 Task: Search for emails with attachment 'homeforyou' from 'Sandeep' and move them to the 'Junk Email' folder.
Action: Mouse moved to (550, 10)
Screenshot: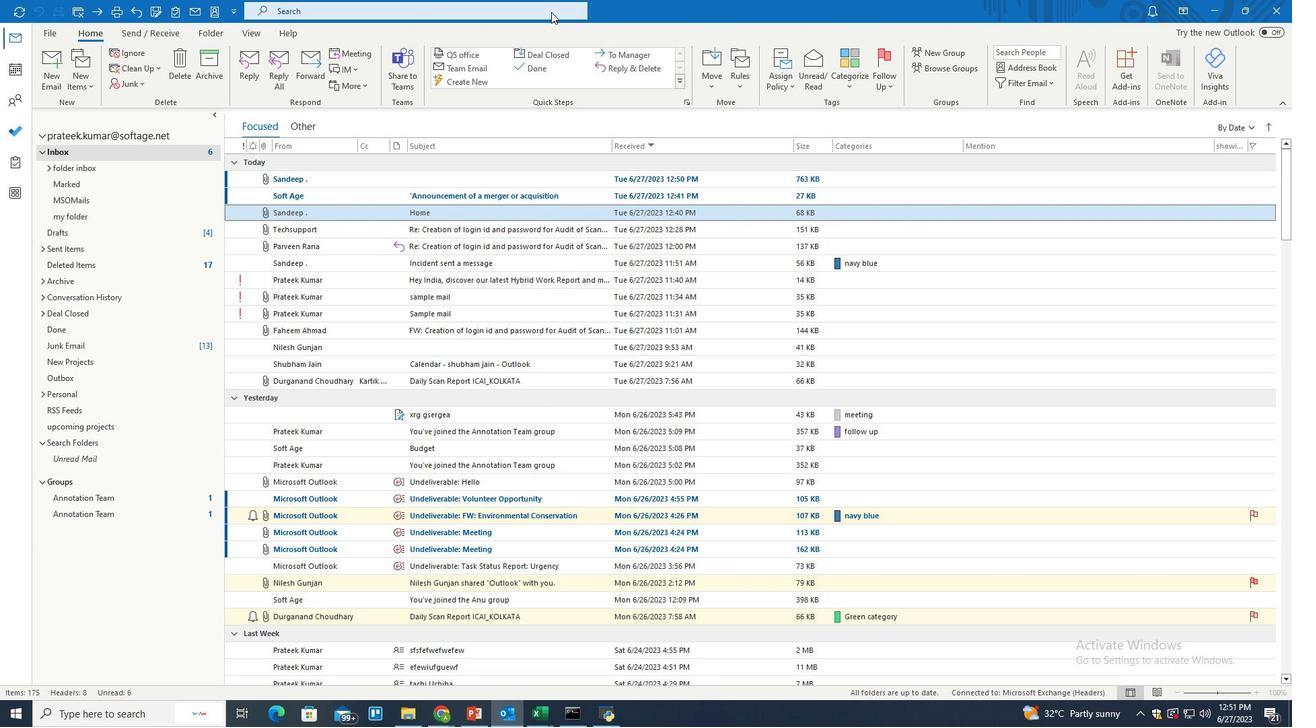 
Action: Mouse pressed left at (550, 10)
Screenshot: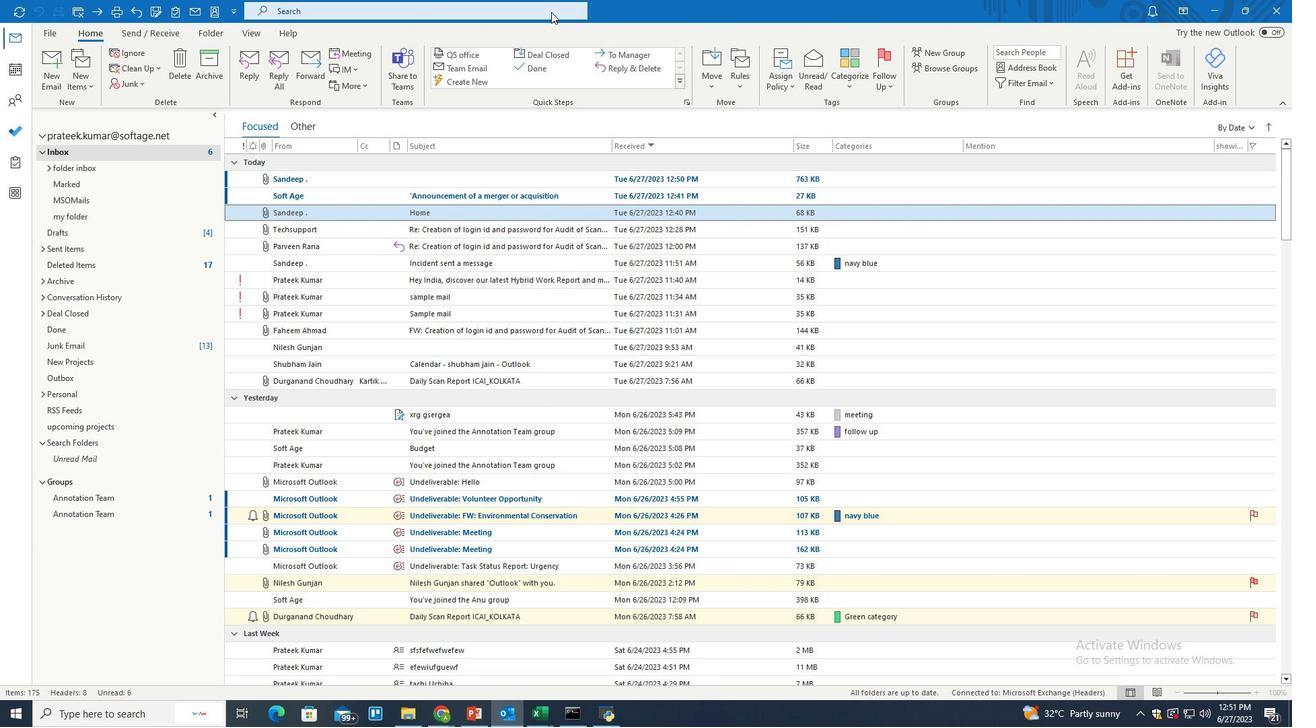 
Action: Mouse moved to (637, 6)
Screenshot: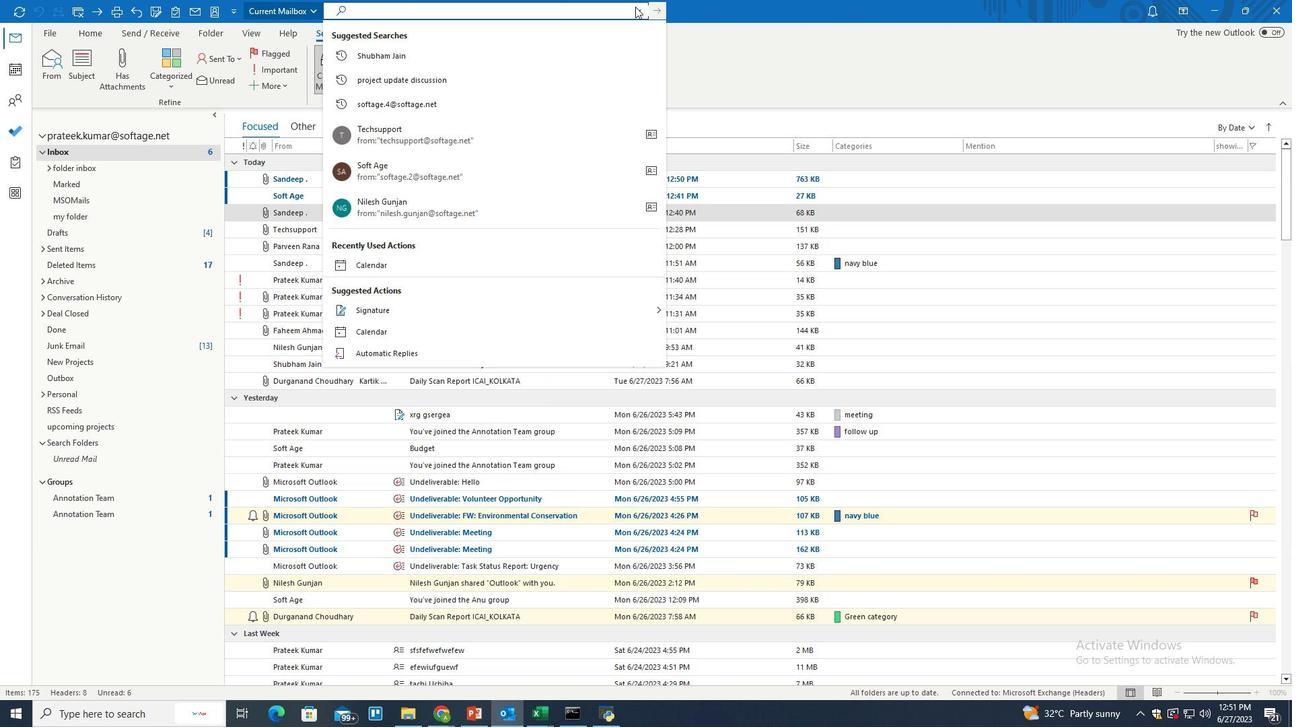 
Action: Mouse pressed left at (637, 6)
Screenshot: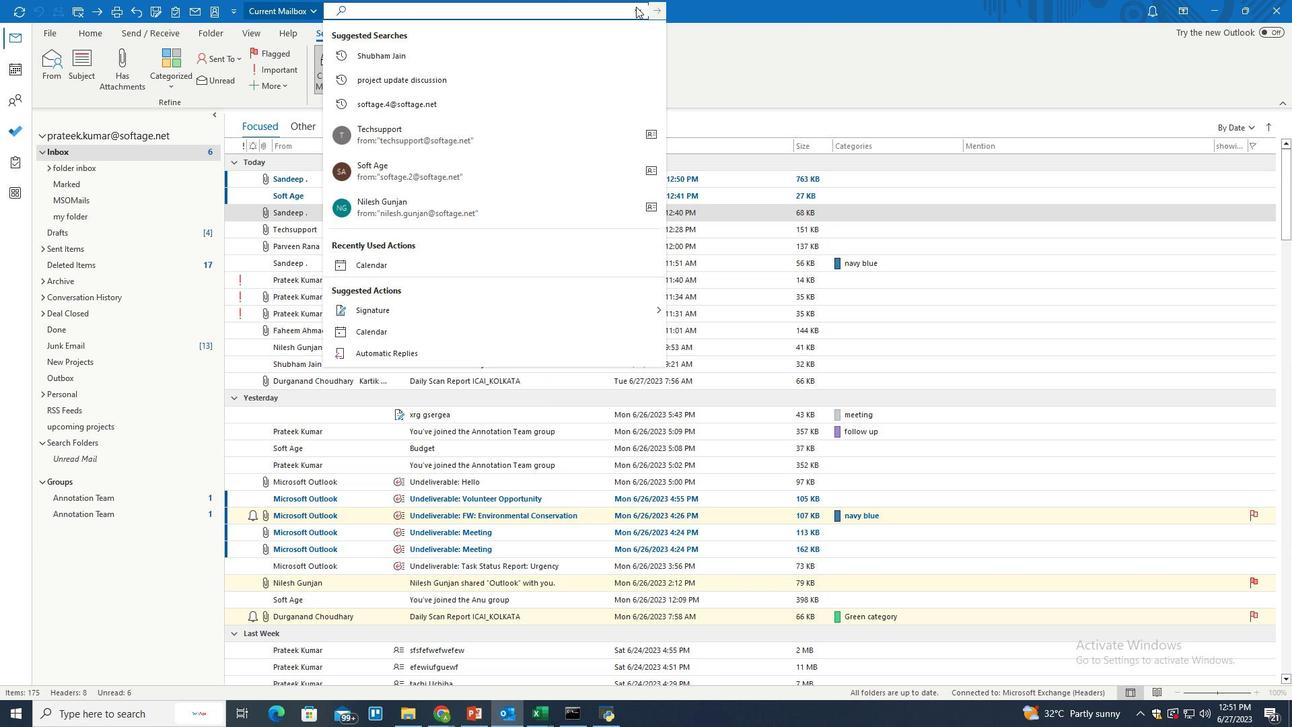 
Action: Mouse moved to (550, 36)
Screenshot: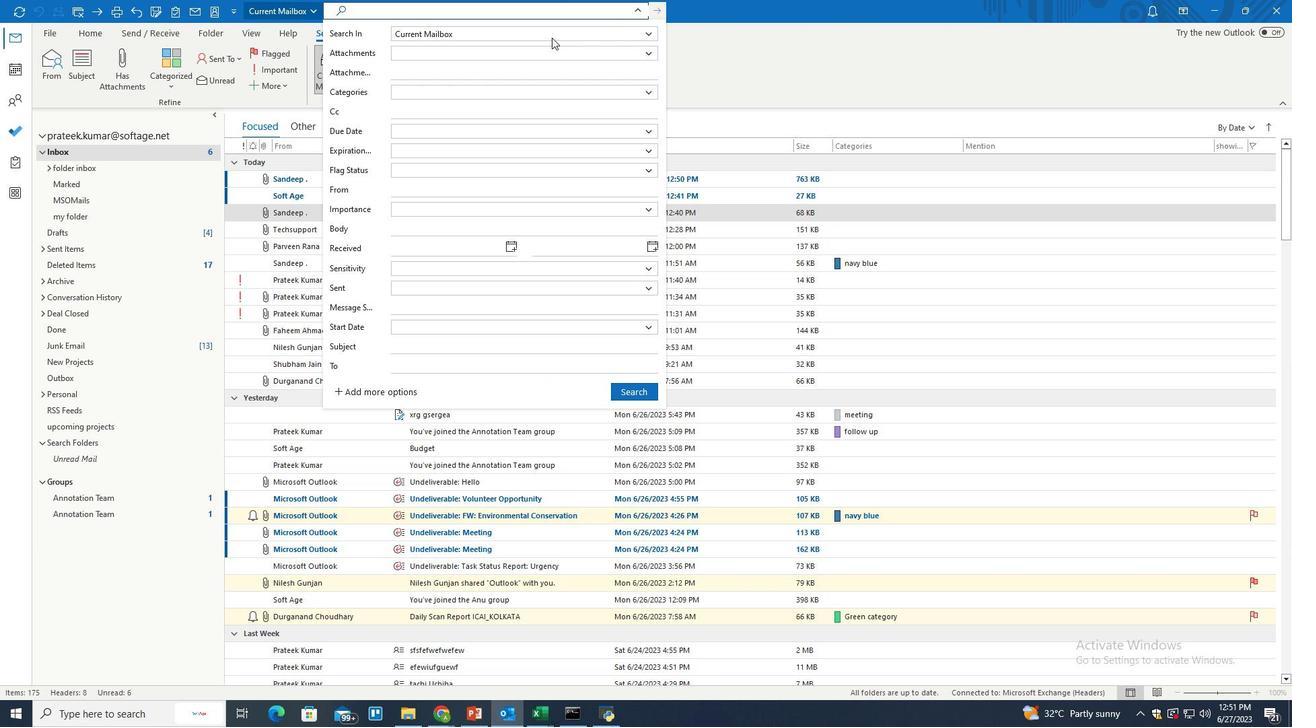 
Action: Mouse pressed left at (550, 36)
Screenshot: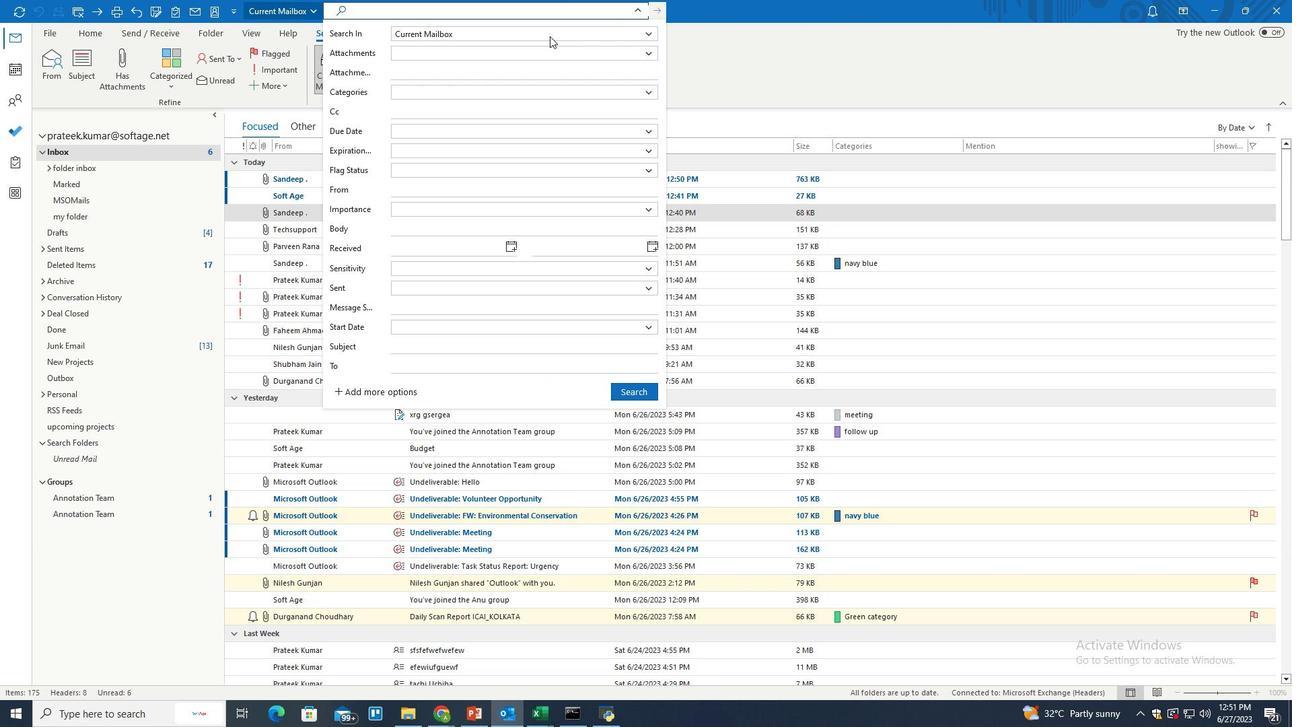 
Action: Mouse moved to (451, 70)
Screenshot: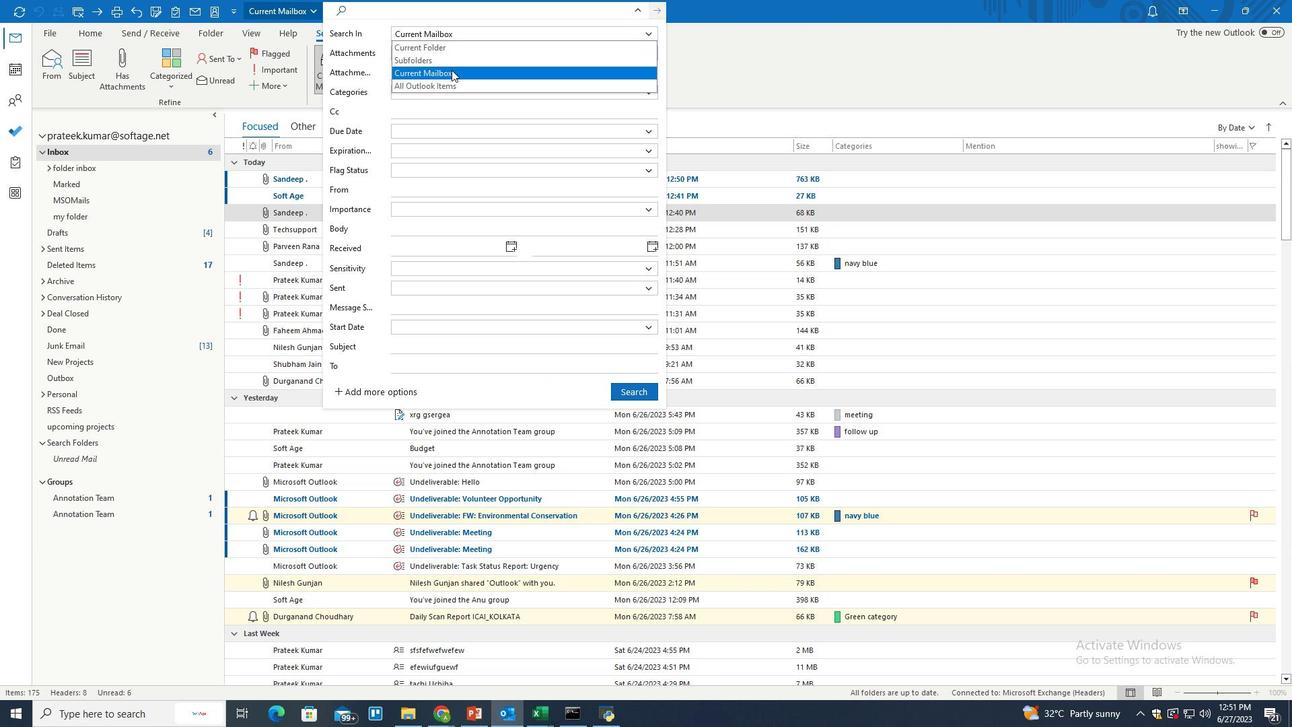 
Action: Mouse pressed left at (451, 70)
Screenshot: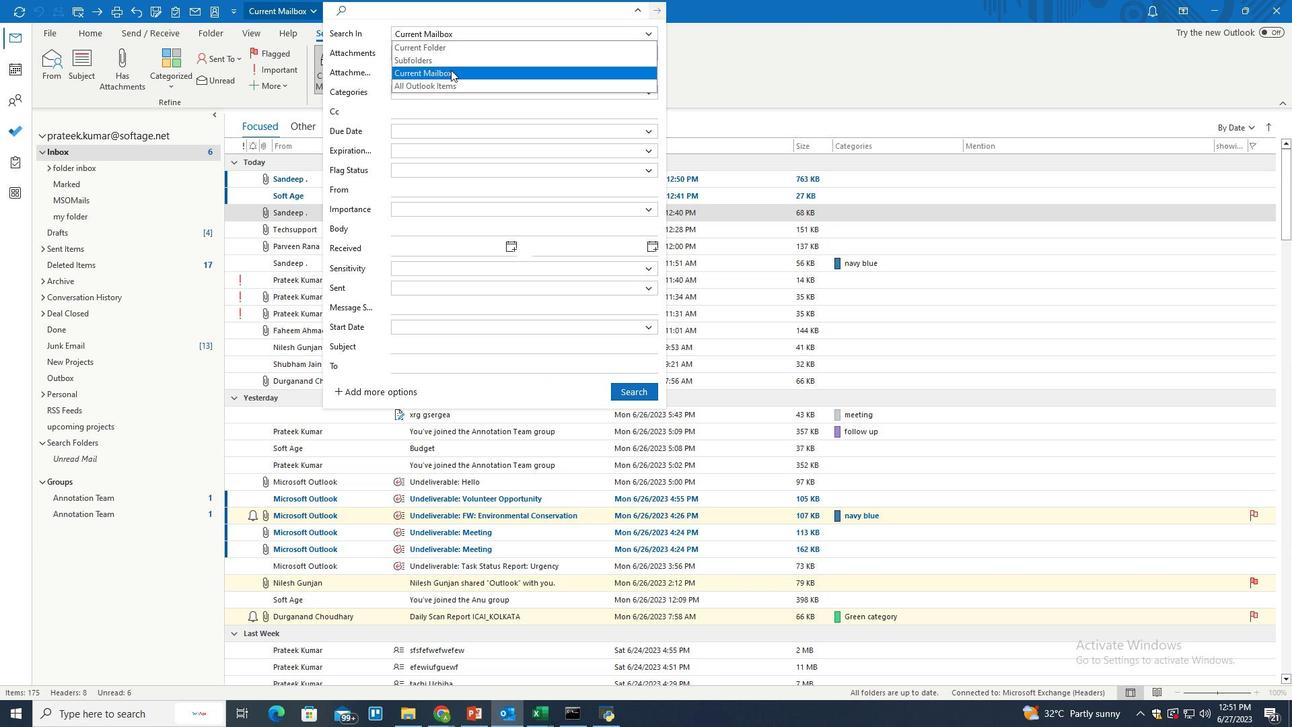 
Action: Mouse moved to (421, 74)
Screenshot: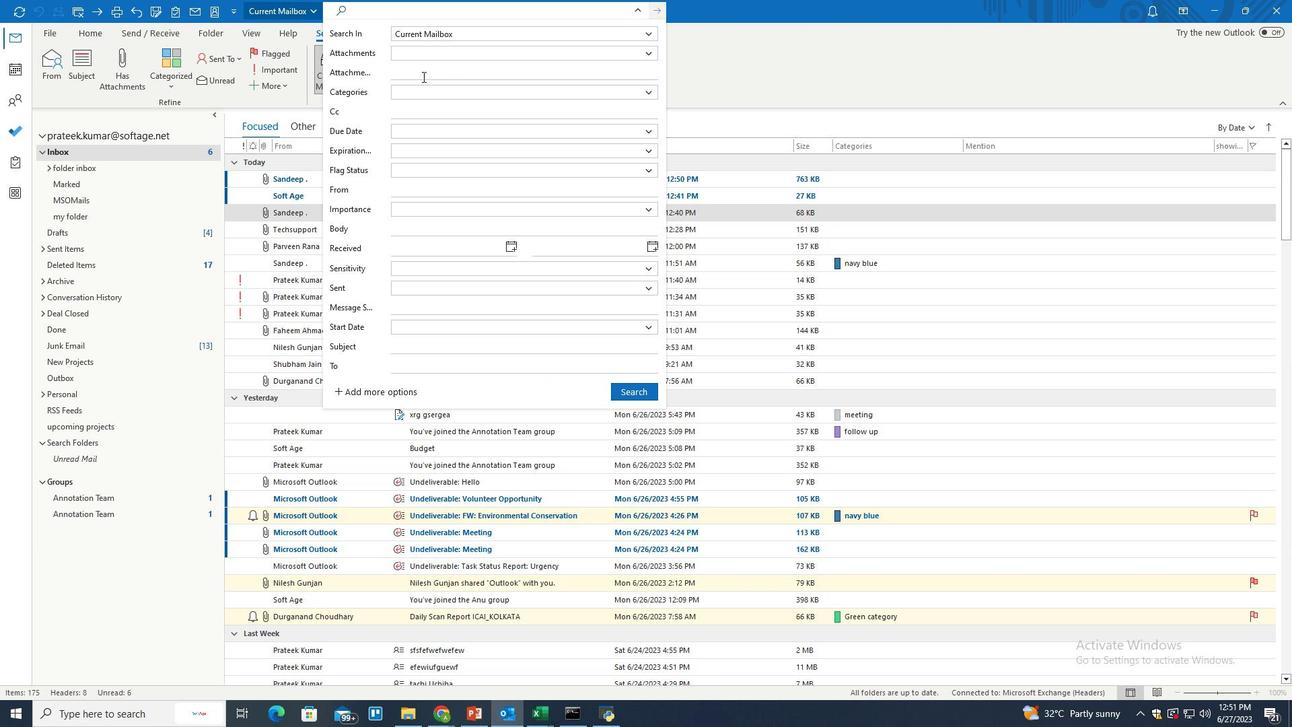 
Action: Mouse pressed left at (421, 74)
Screenshot: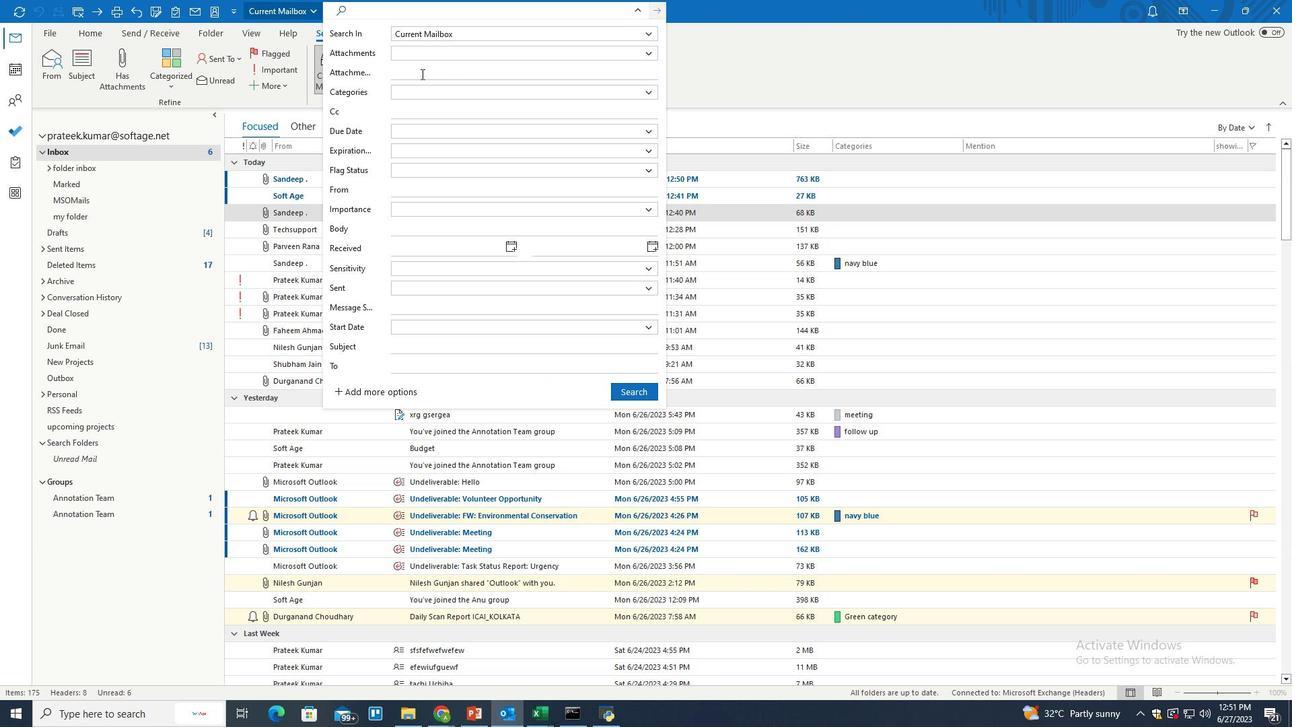 
Action: Key pressed homeforyou
Screenshot: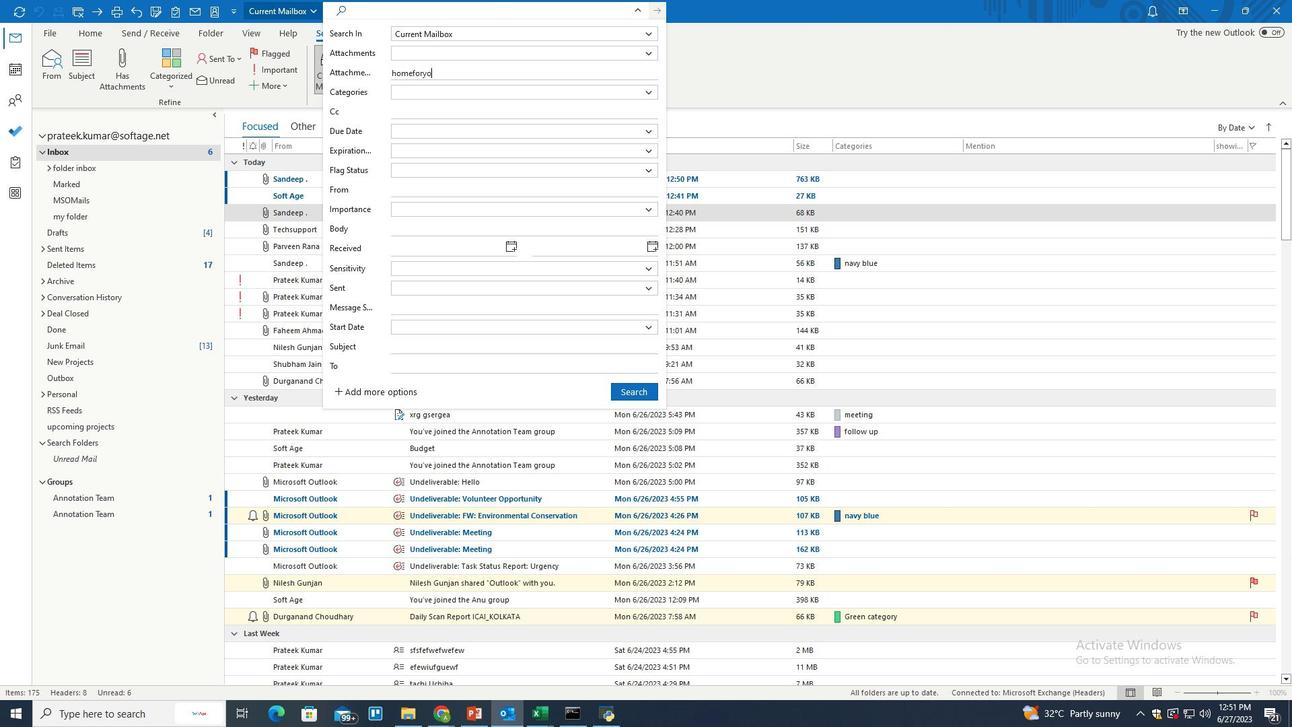 
Action: Mouse moved to (408, 185)
Screenshot: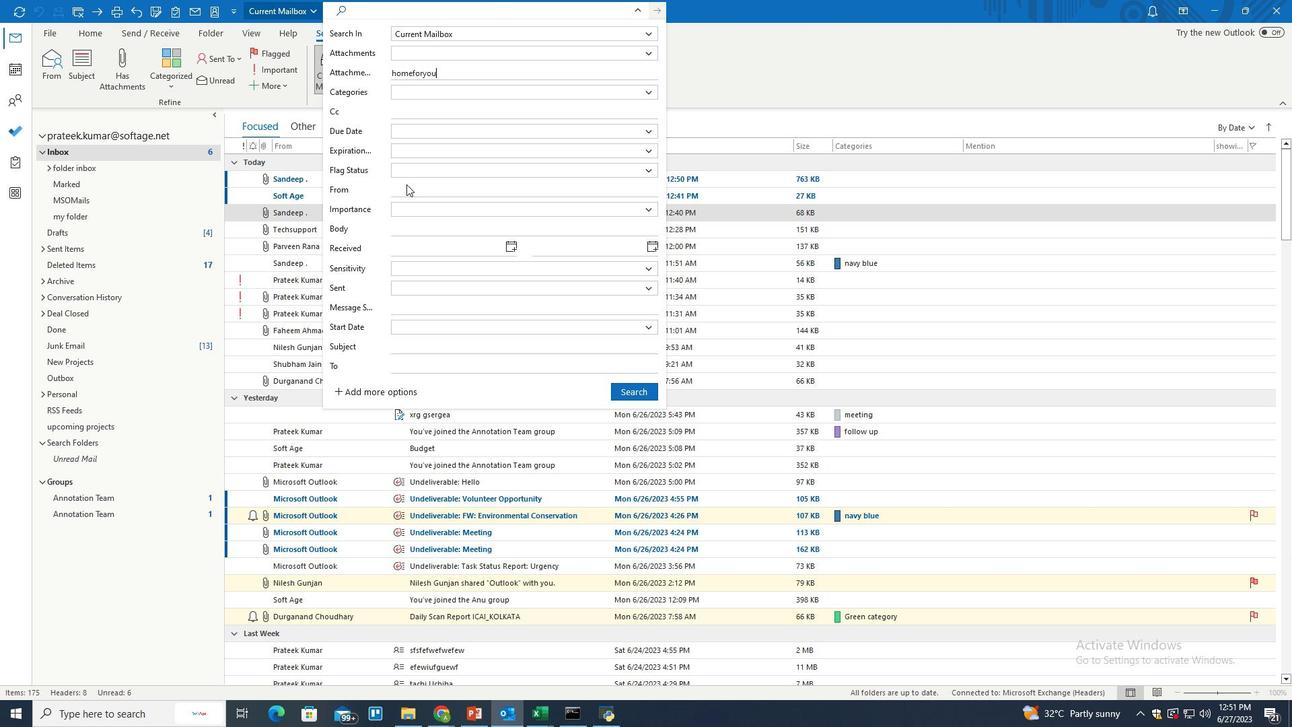 
Action: Mouse pressed left at (408, 185)
Screenshot: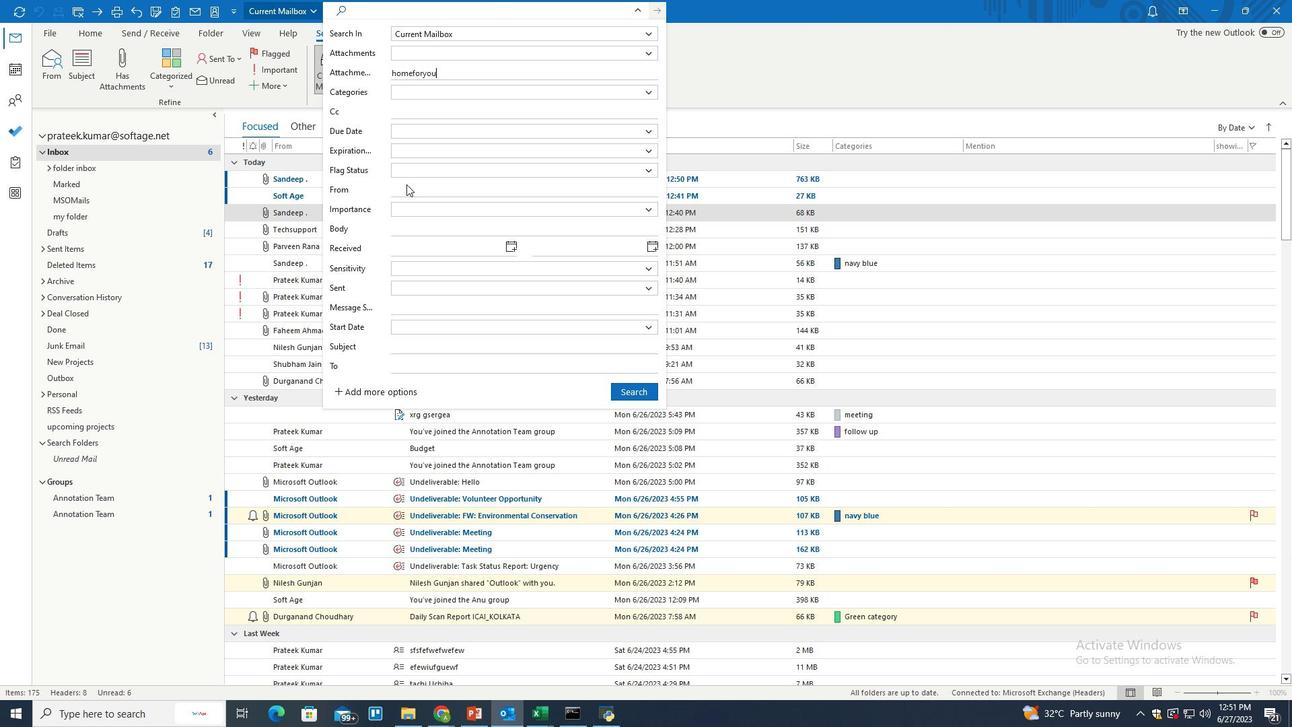 
Action: Mouse moved to (408, 189)
Screenshot: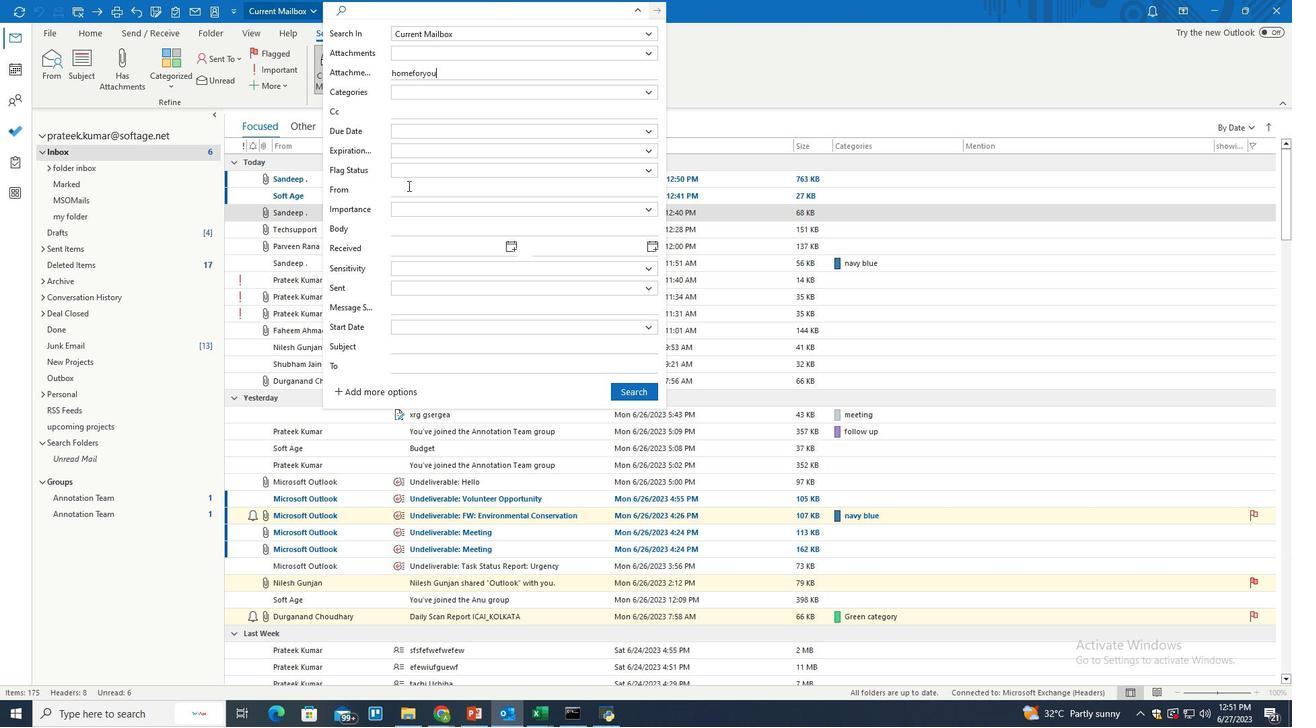 
Action: Key pressed <Key.shift>Sandeep.softage1<Key.shift>@outlook.com
Screenshot: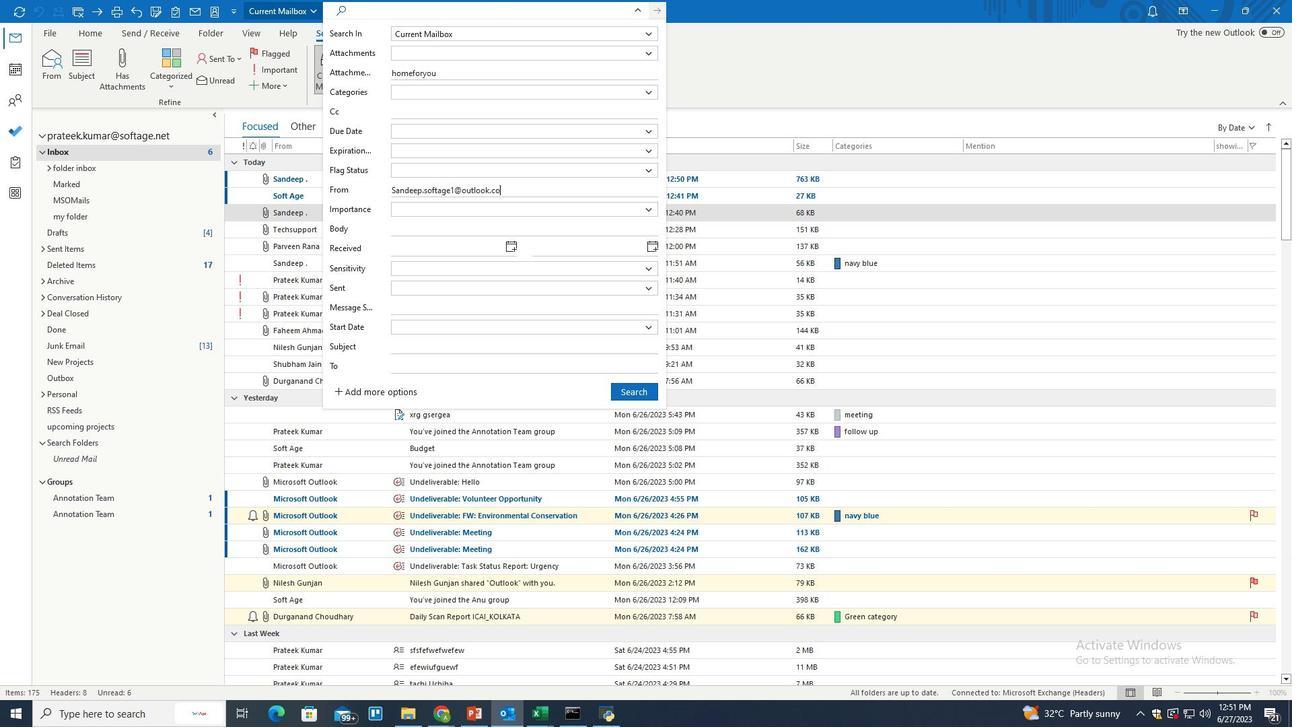 
Action: Mouse moved to (627, 393)
Screenshot: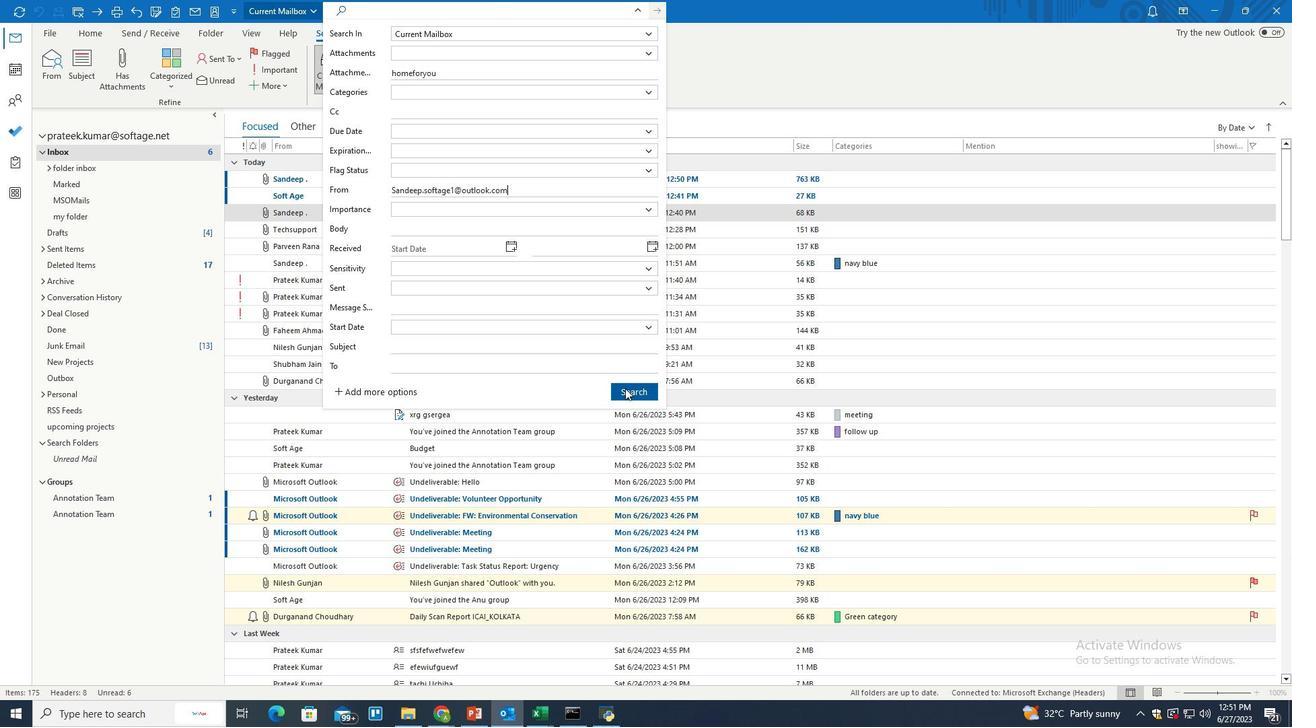 
Action: Mouse pressed left at (627, 393)
Screenshot: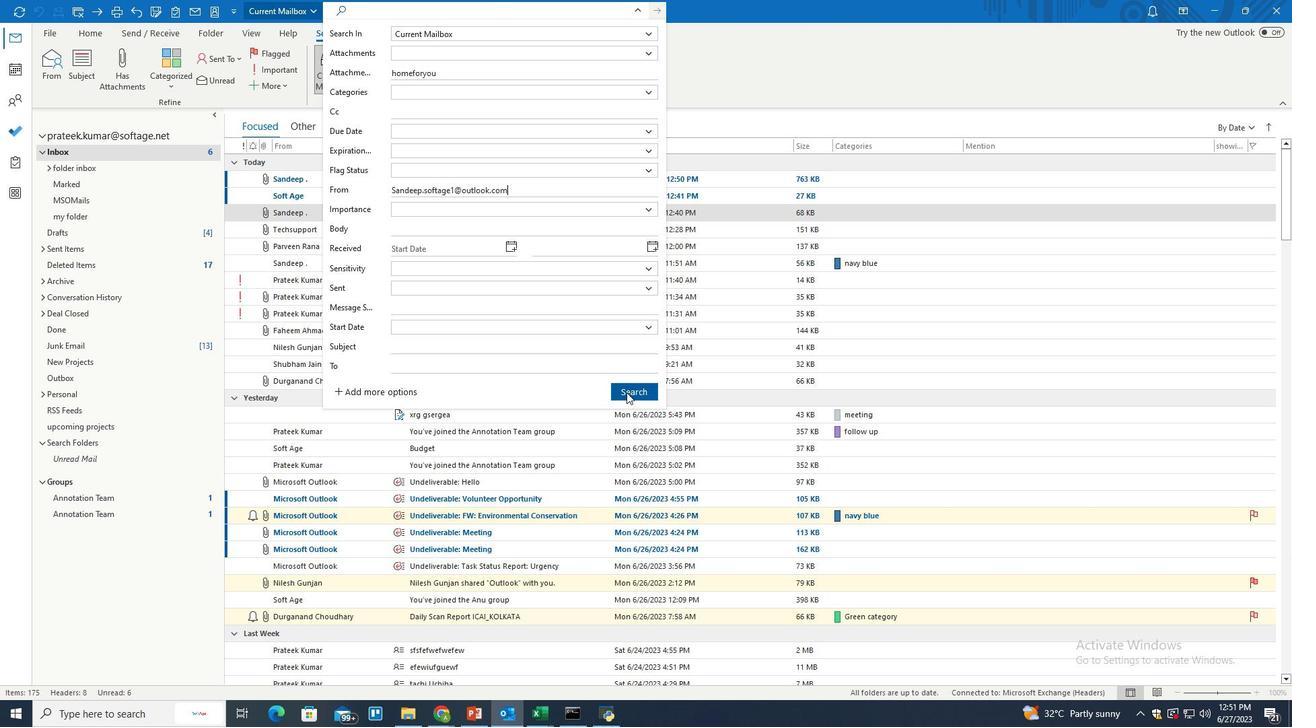 
Action: Mouse moved to (507, 177)
Screenshot: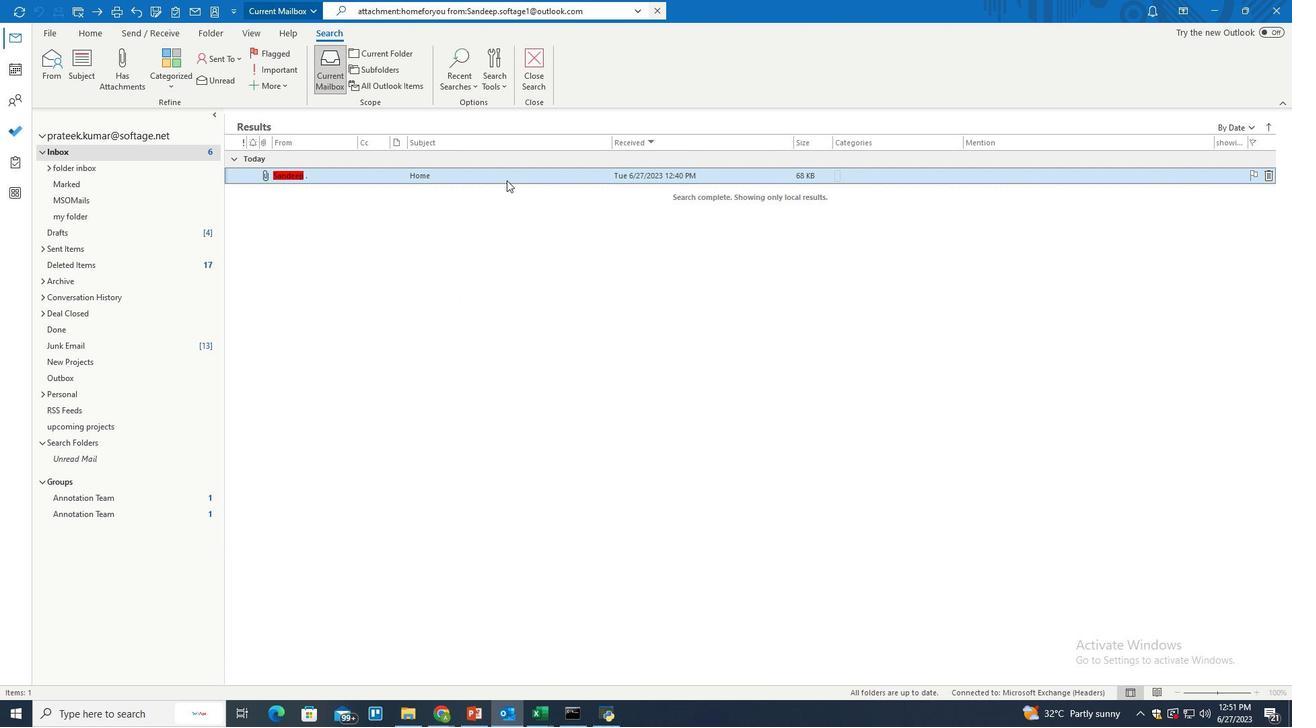 
Action: Mouse pressed left at (507, 177)
Screenshot: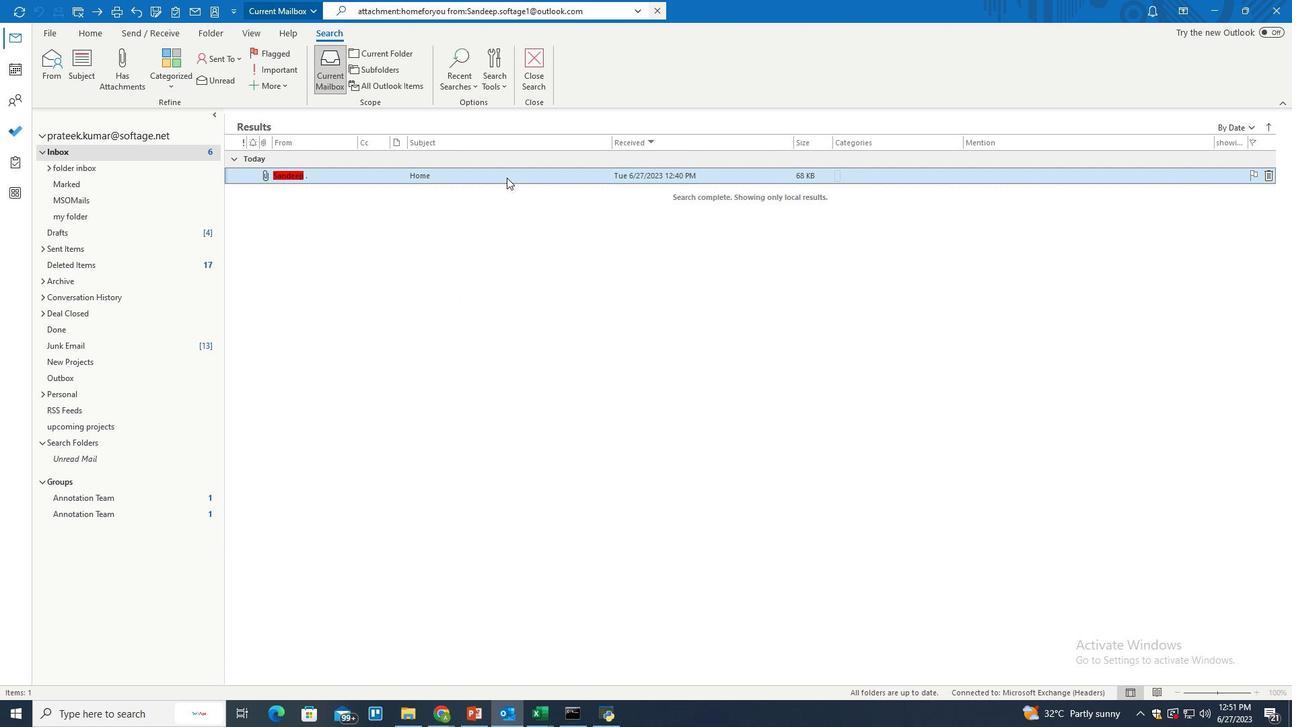 
Action: Mouse moved to (85, 32)
Screenshot: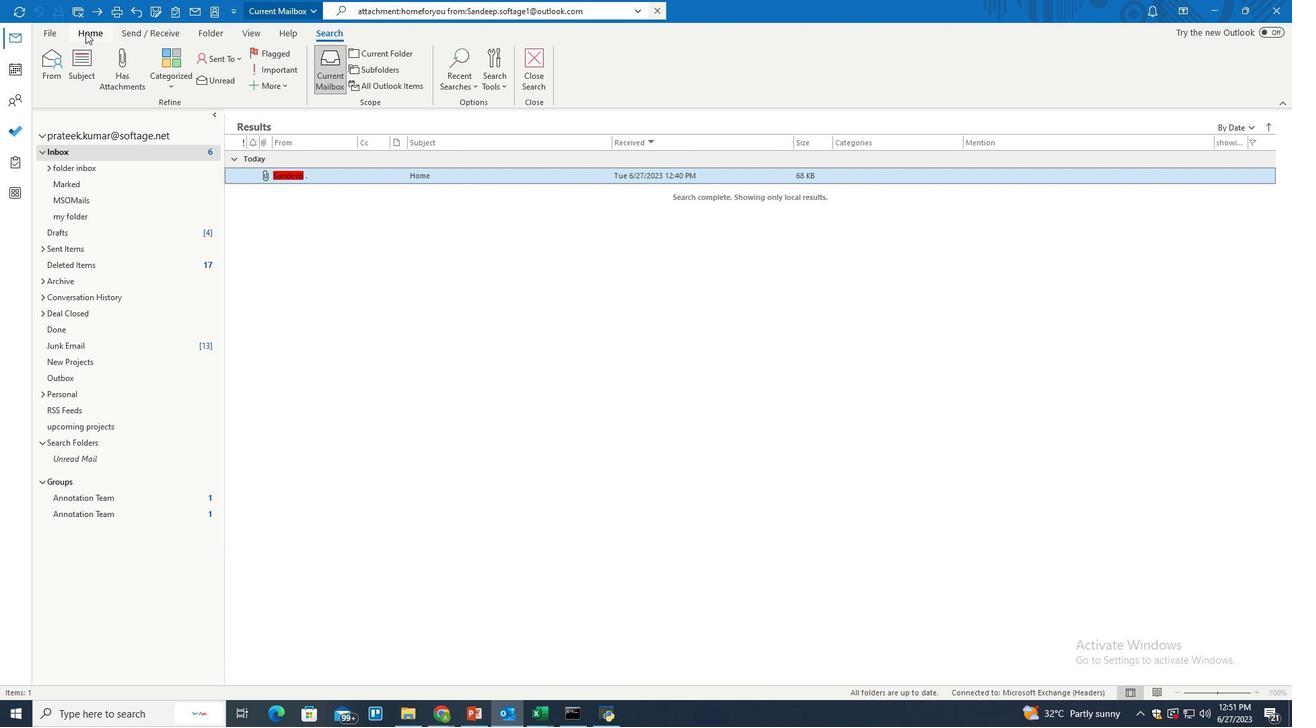 
Action: Mouse pressed left at (85, 32)
Screenshot: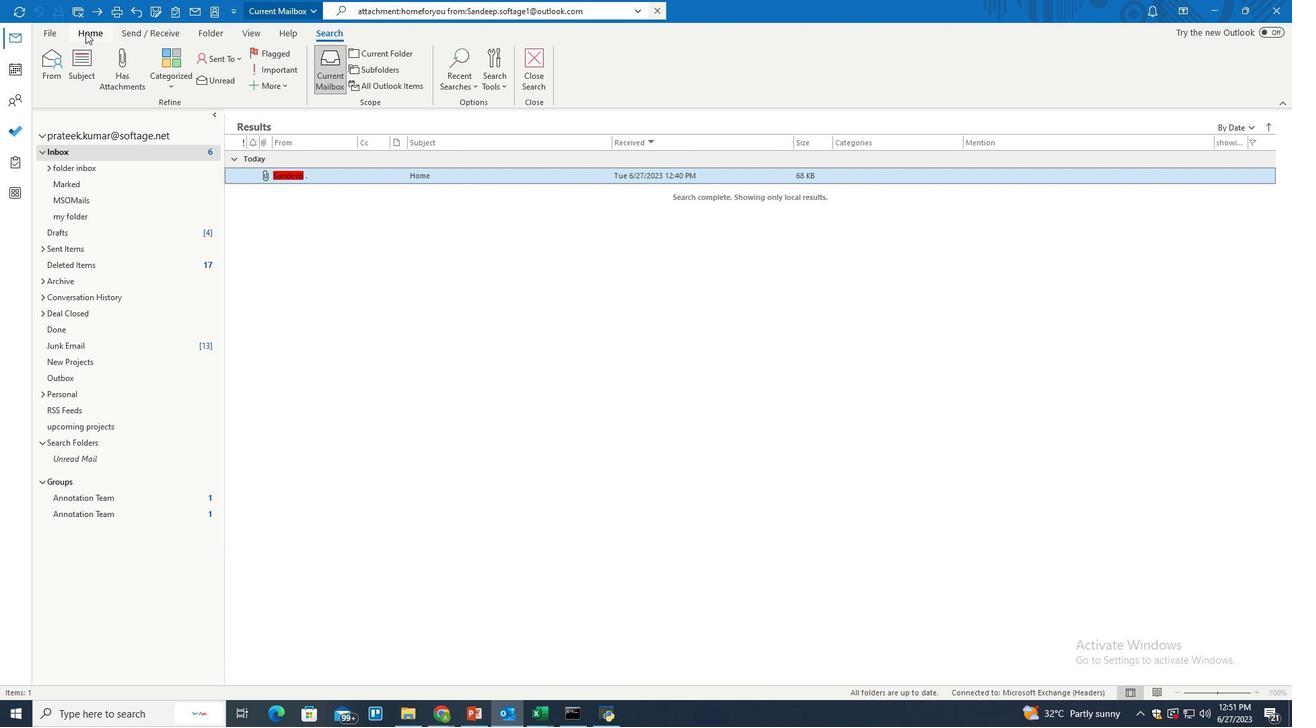 
Action: Mouse moved to (710, 74)
Screenshot: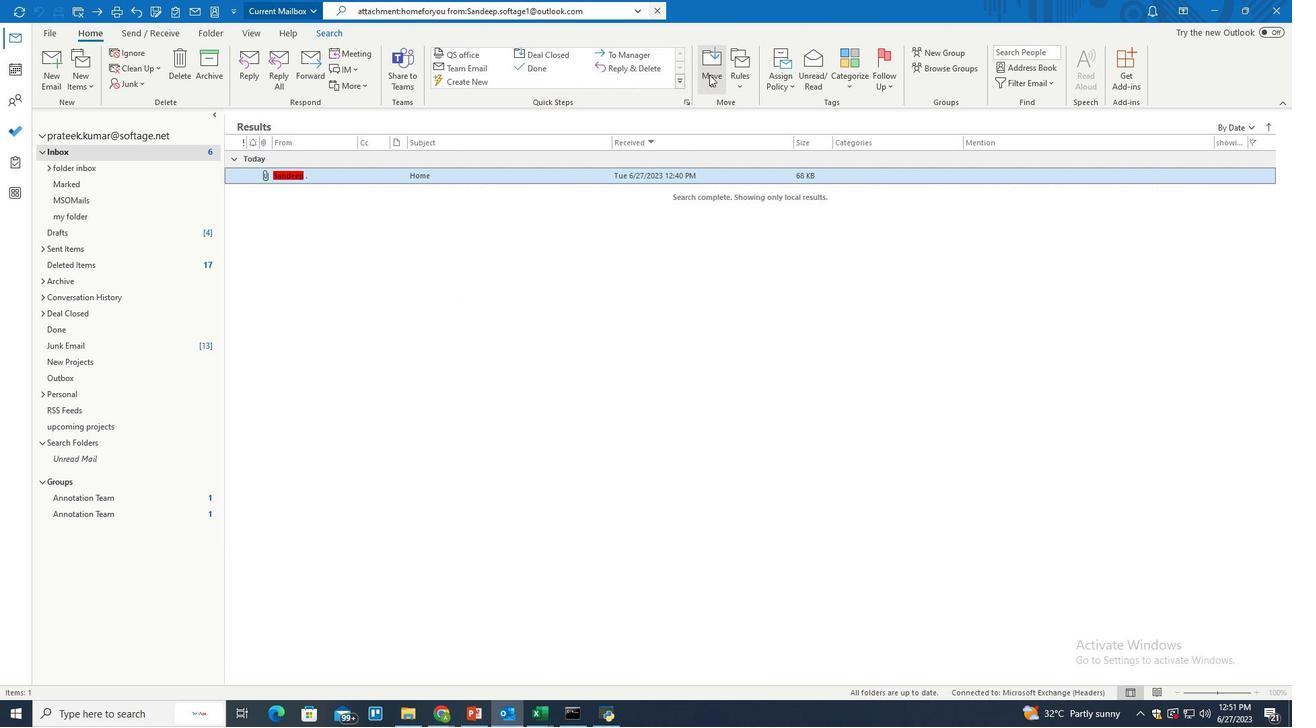 
Action: Mouse pressed left at (710, 74)
Screenshot: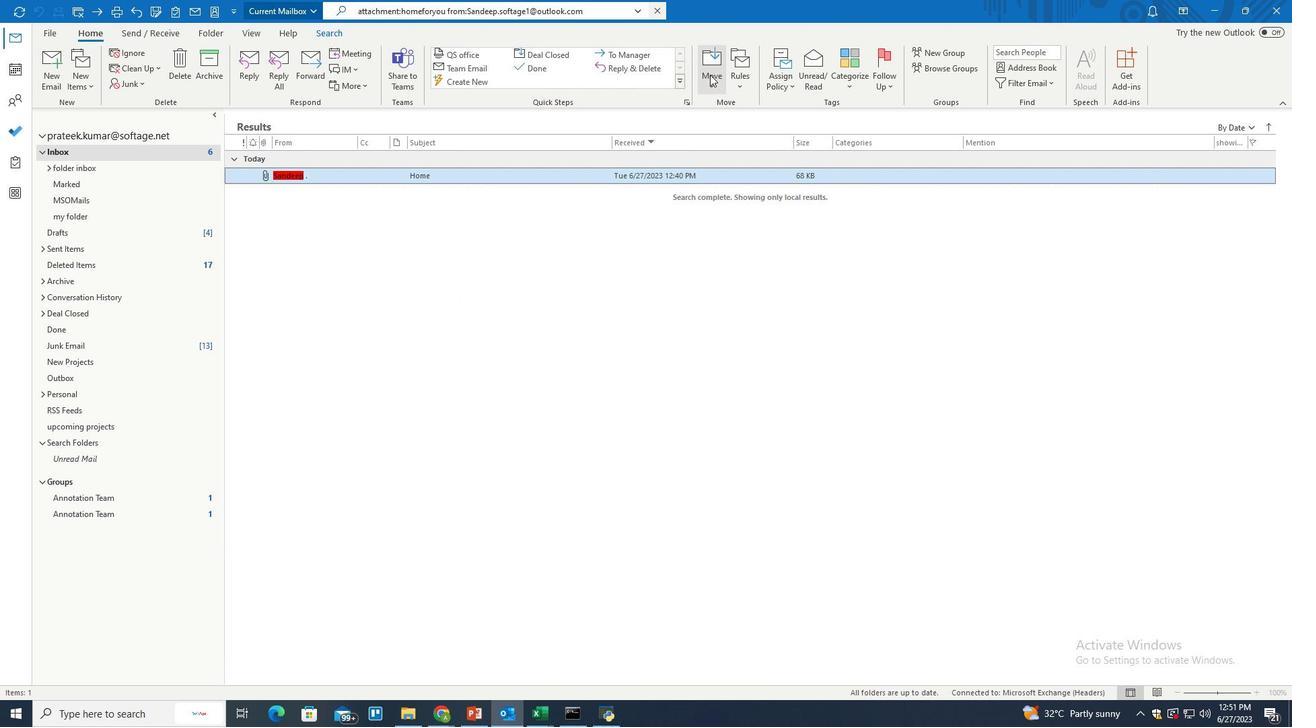 
Action: Mouse moved to (735, 258)
Screenshot: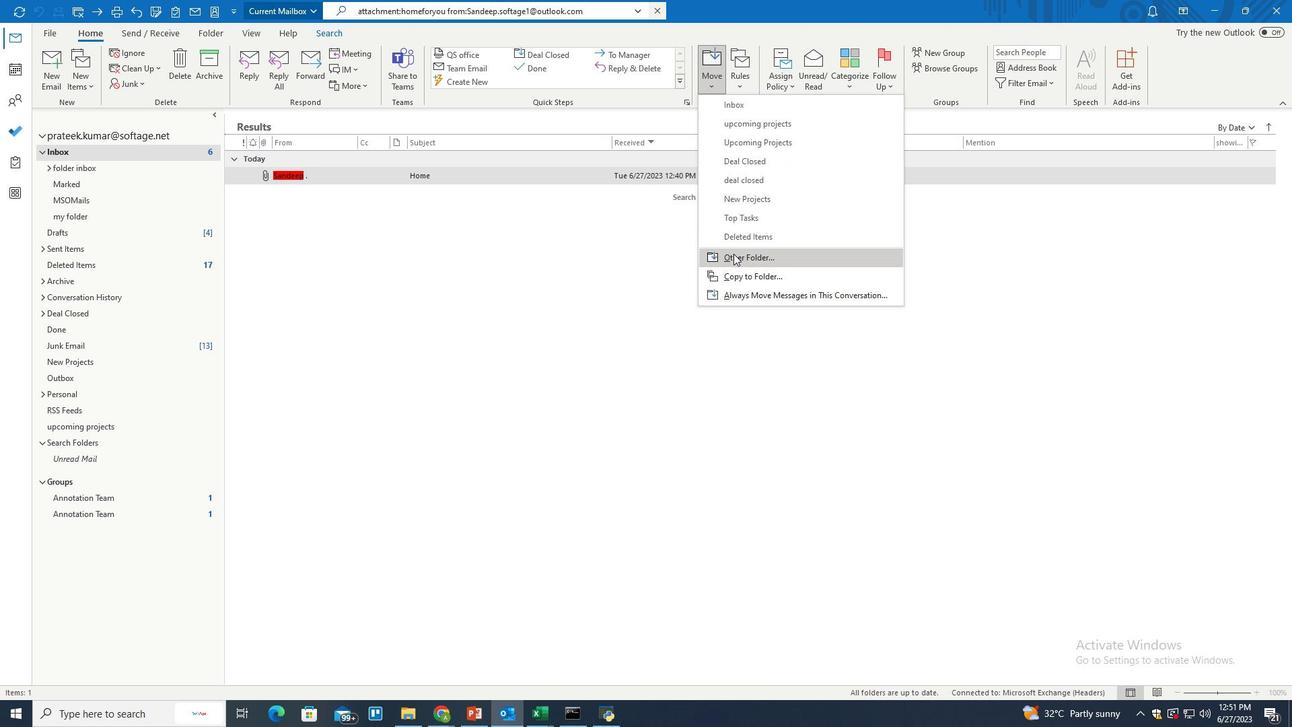 
Action: Mouse pressed left at (735, 258)
Screenshot: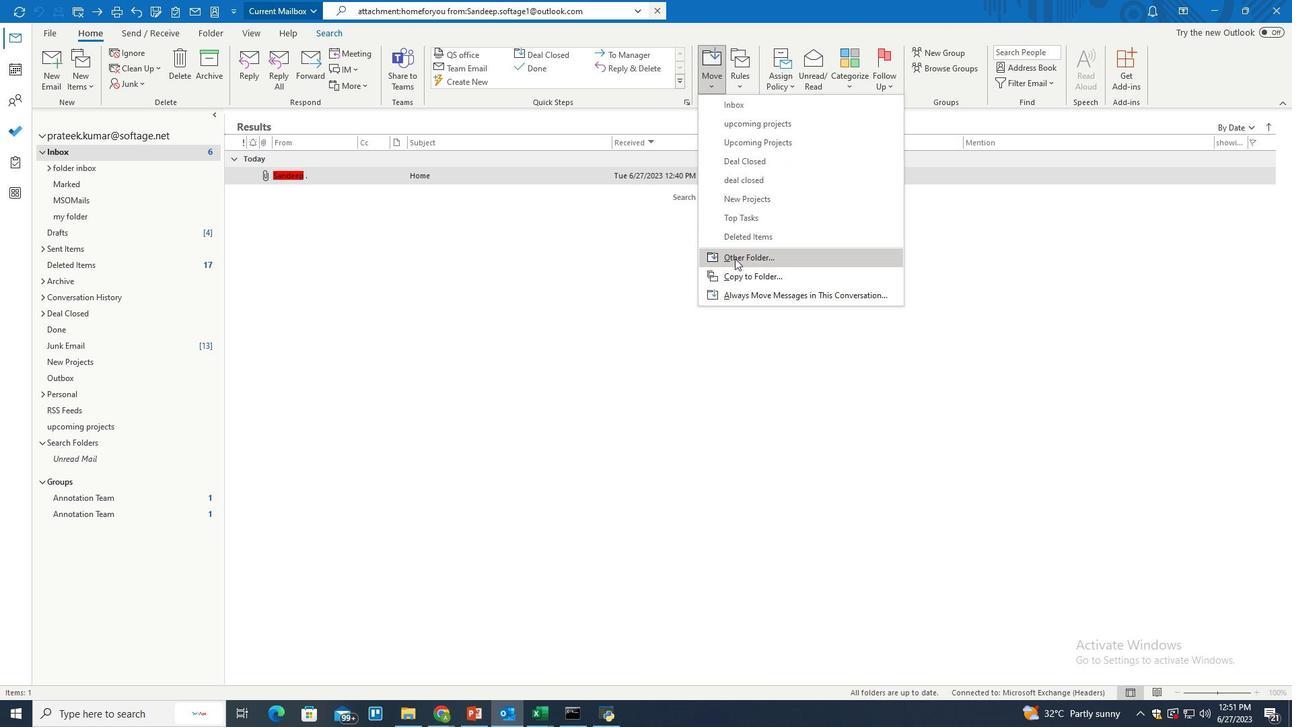 
Action: Mouse moved to (597, 315)
Screenshot: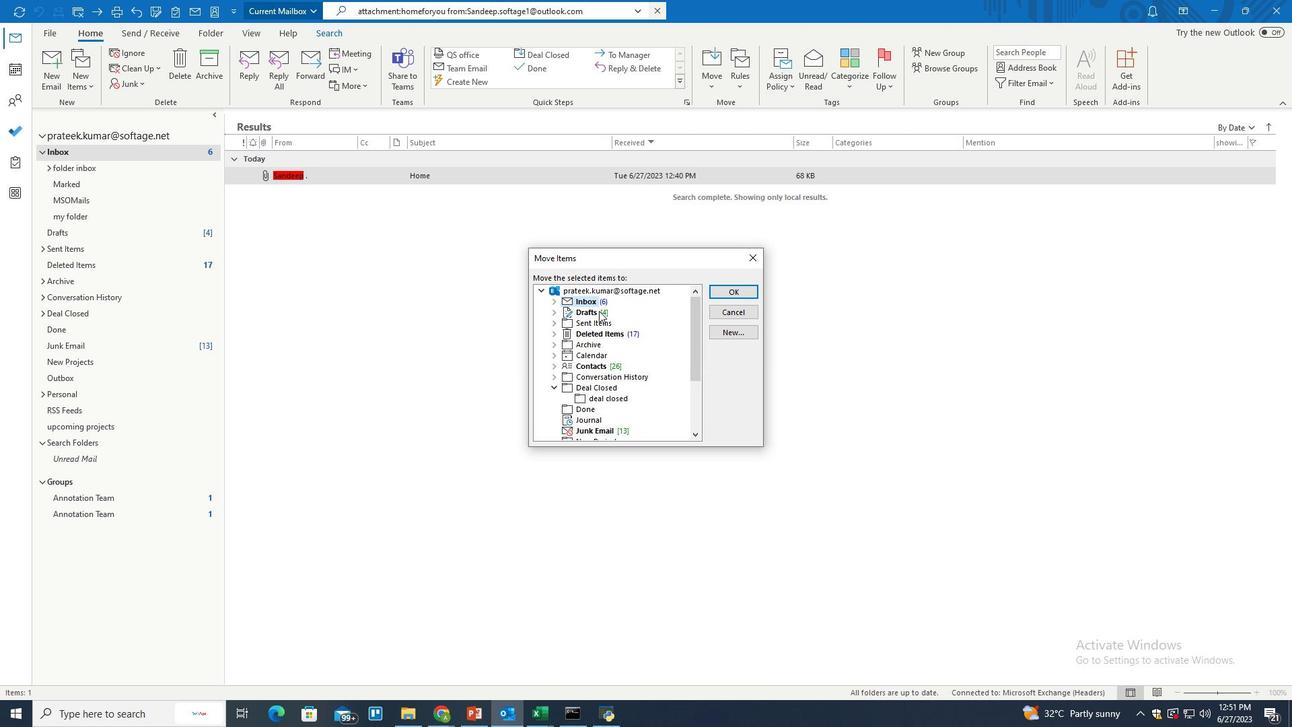 
Action: Mouse scrolled (597, 314) with delta (0, 0)
Screenshot: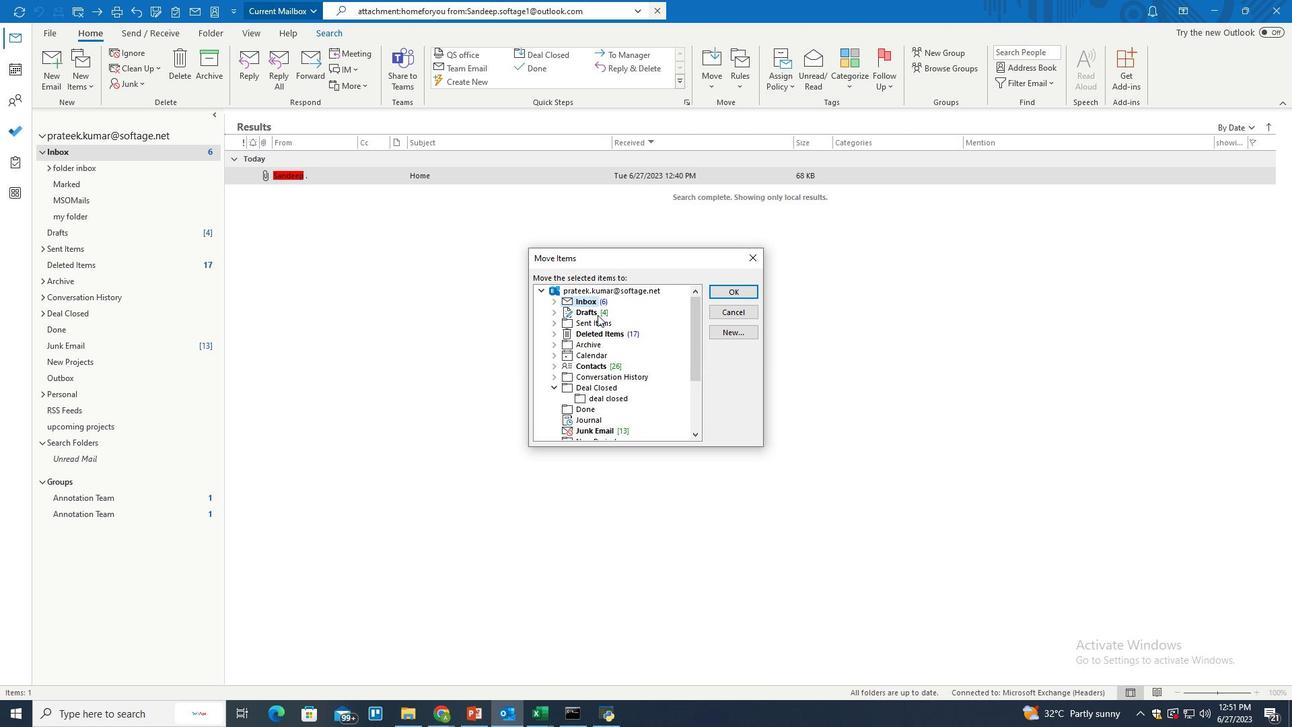 
Action: Mouse moved to (595, 394)
Screenshot: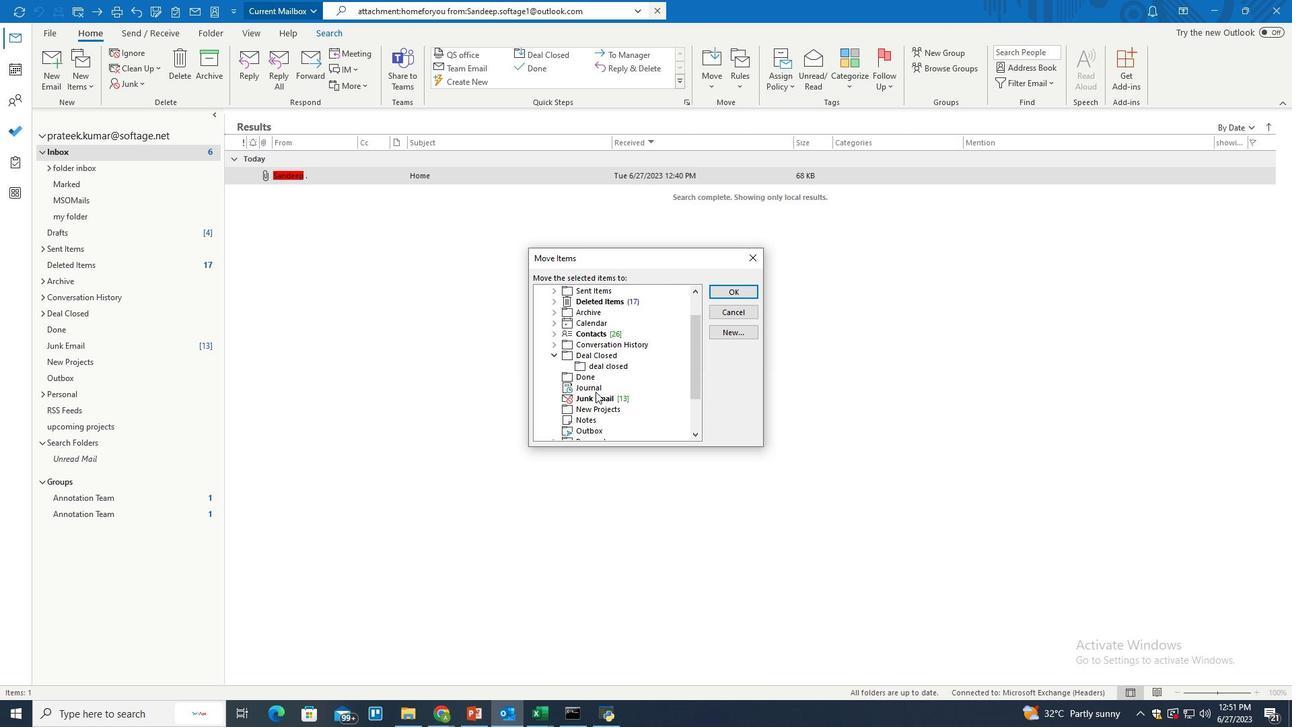 
Action: Mouse pressed left at (595, 394)
Screenshot: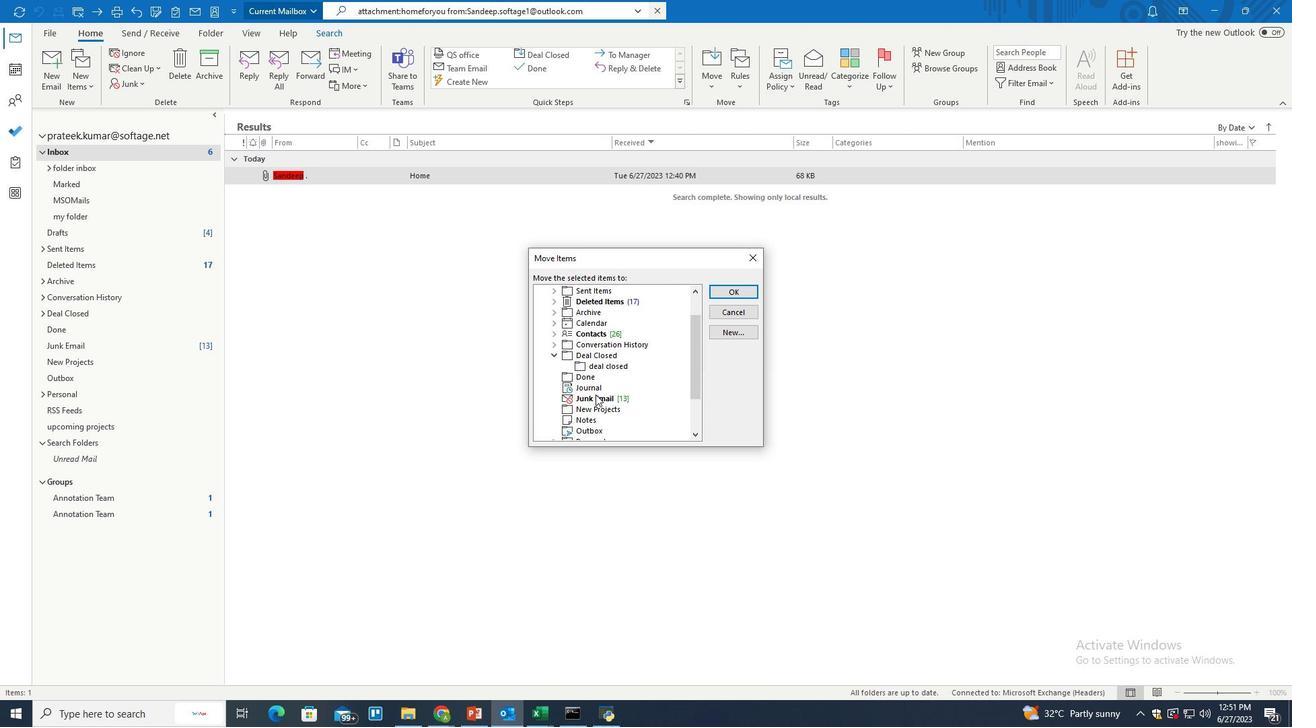 
Action: Mouse moved to (731, 290)
Screenshot: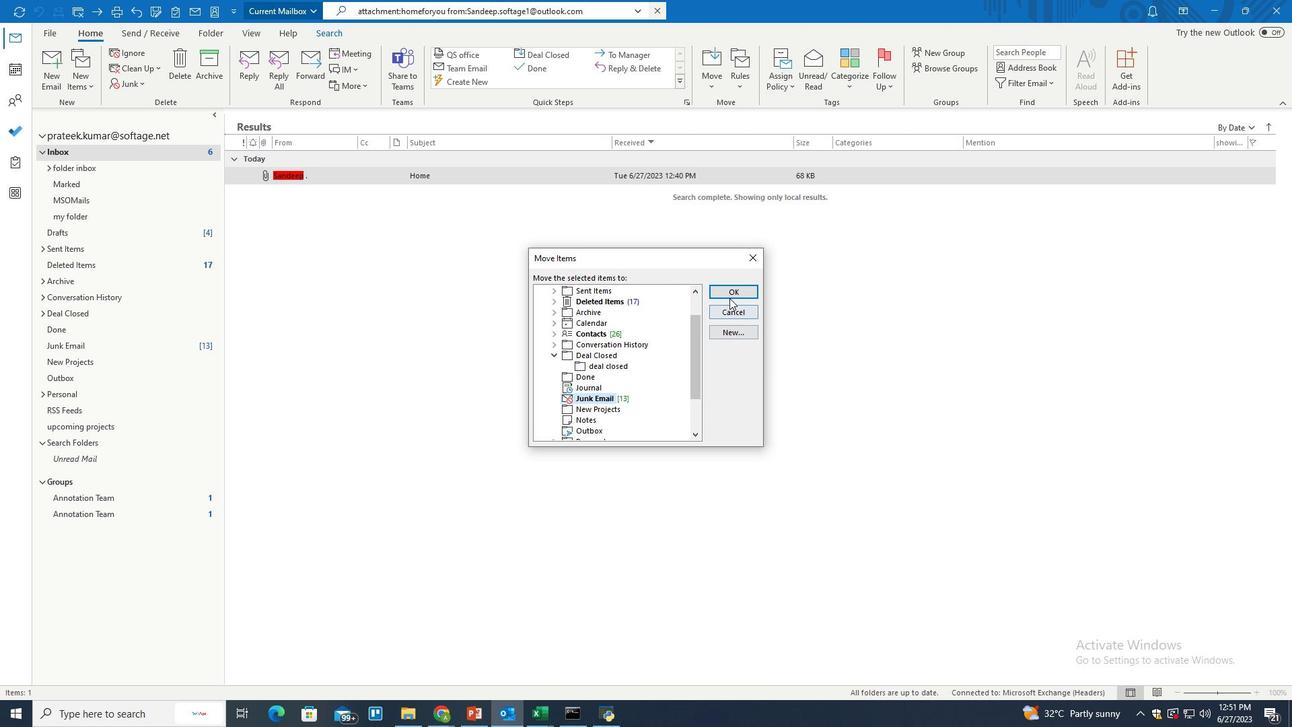 
Action: Mouse pressed left at (731, 290)
Screenshot: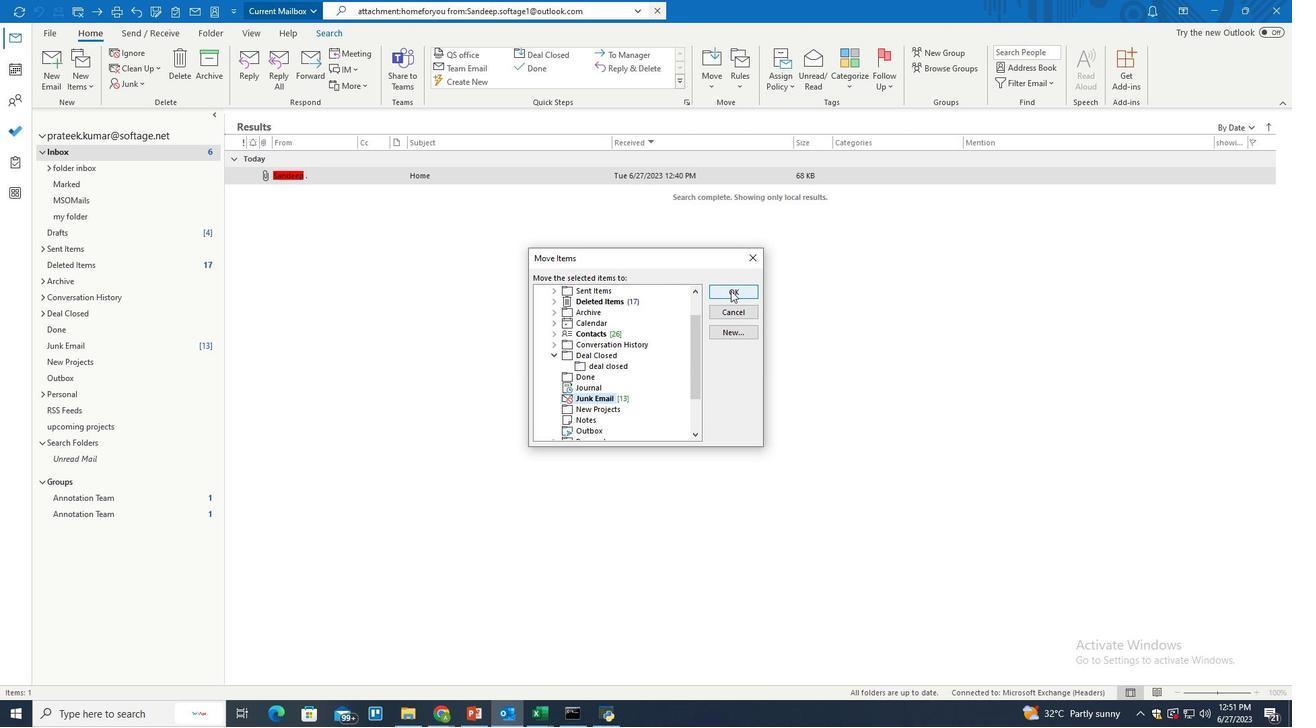 
Action: Mouse moved to (709, 309)
Screenshot: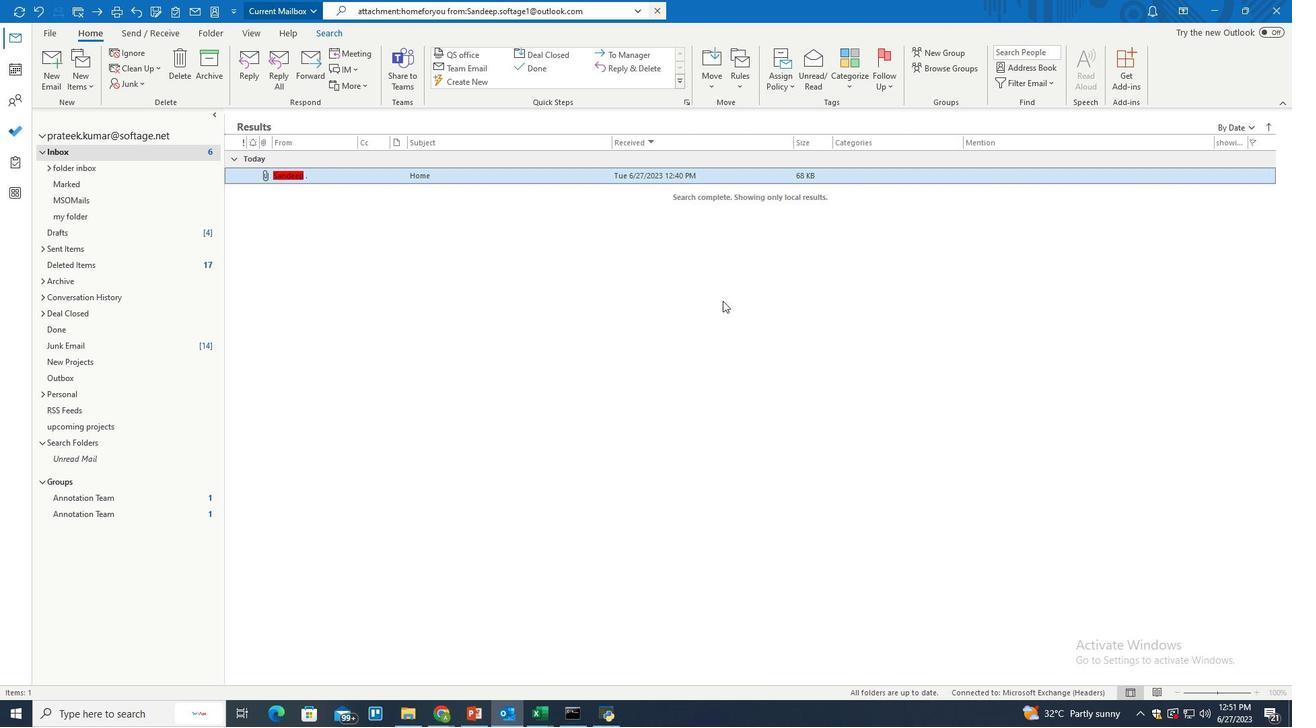 
